 Task: Set the Tax Included "Use Global" Under New Vendor in New Bill.
Action: Mouse moved to (94, 11)
Screenshot: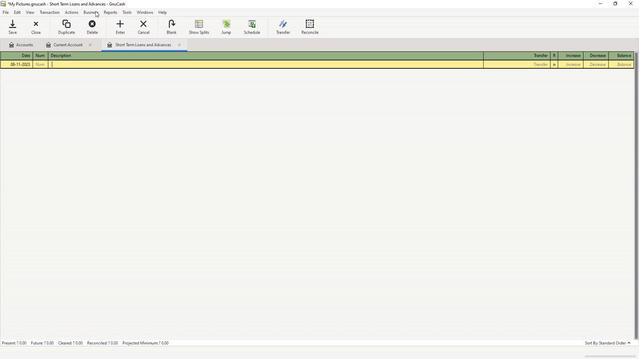 
Action: Mouse pressed left at (94, 11)
Screenshot: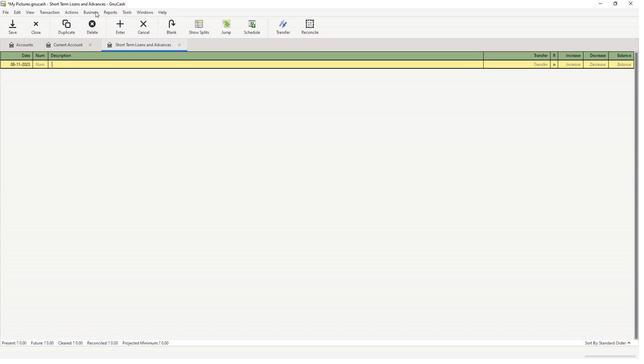 
Action: Mouse moved to (105, 32)
Screenshot: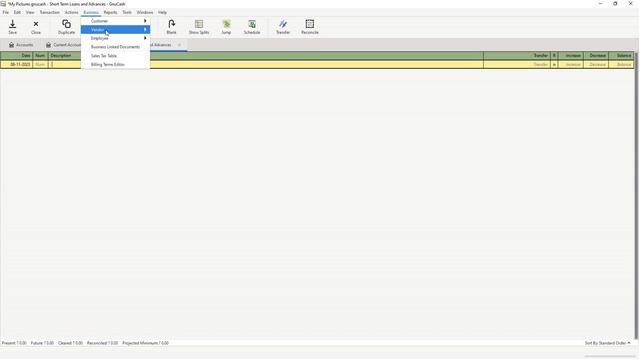
Action: Mouse pressed left at (105, 32)
Screenshot: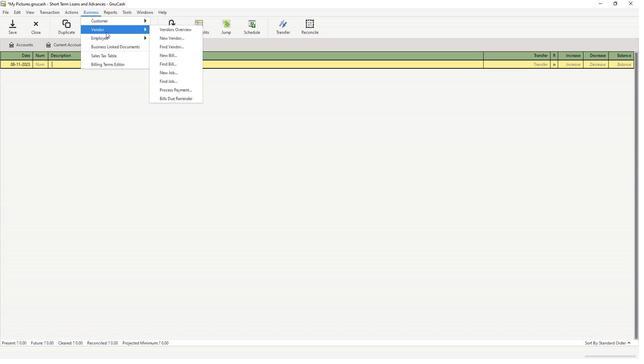 
Action: Mouse moved to (170, 55)
Screenshot: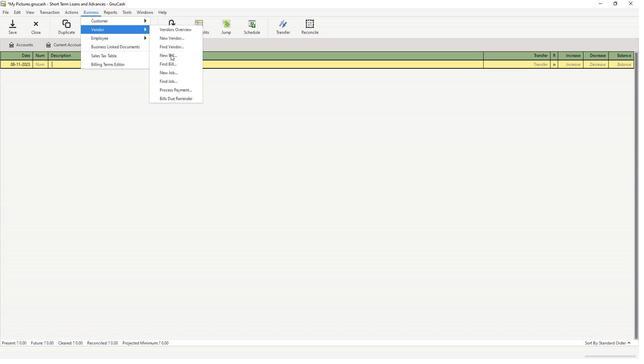 
Action: Mouse pressed left at (170, 55)
Screenshot: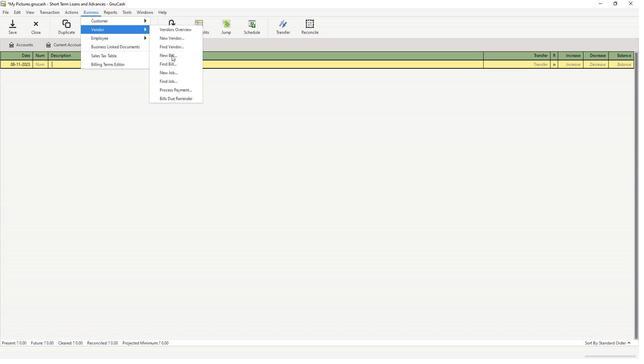 
Action: Mouse moved to (360, 172)
Screenshot: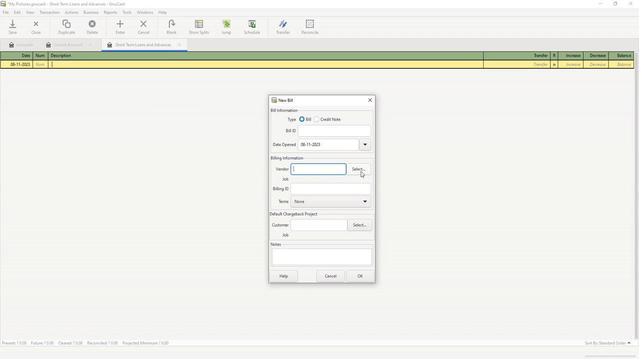 
Action: Mouse pressed left at (360, 172)
Screenshot: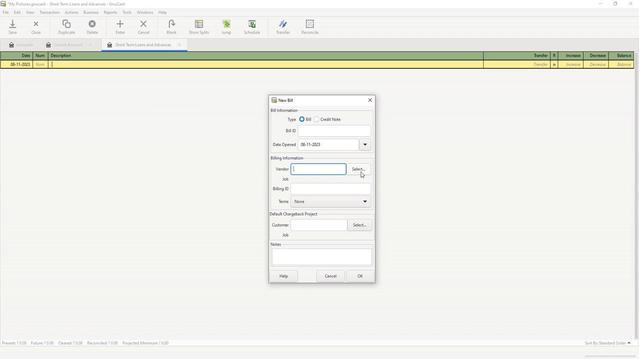 
Action: Mouse moved to (344, 235)
Screenshot: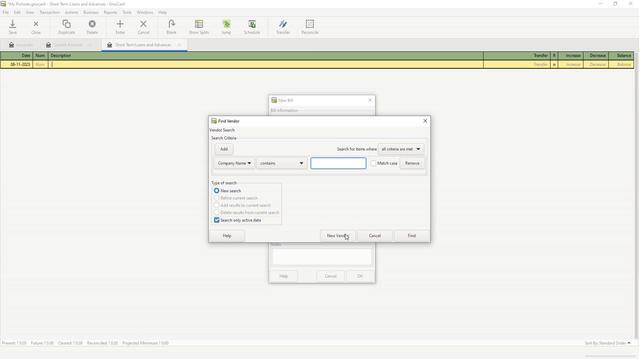 
Action: Mouse pressed left at (344, 235)
Screenshot: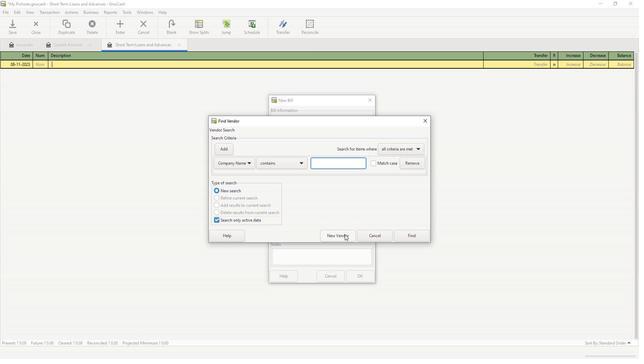 
Action: Mouse moved to (317, 100)
Screenshot: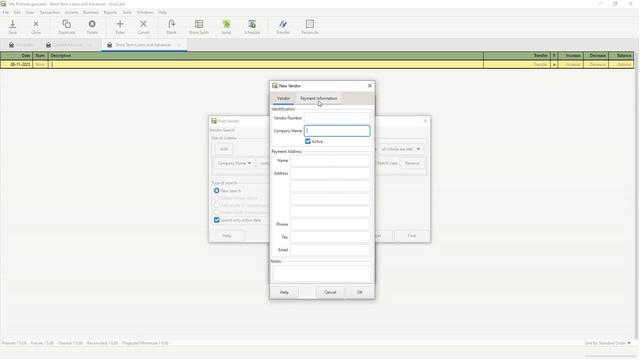 
Action: Mouse pressed left at (317, 100)
Screenshot: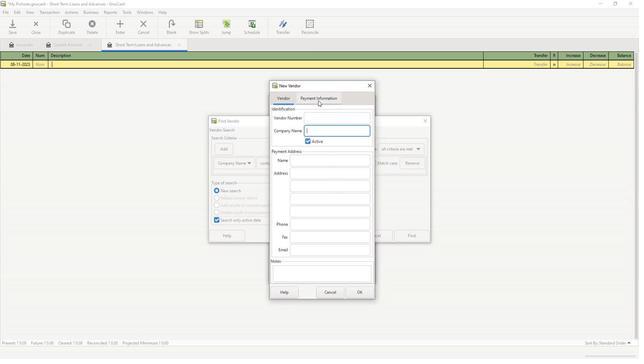 
Action: Mouse moved to (347, 144)
Screenshot: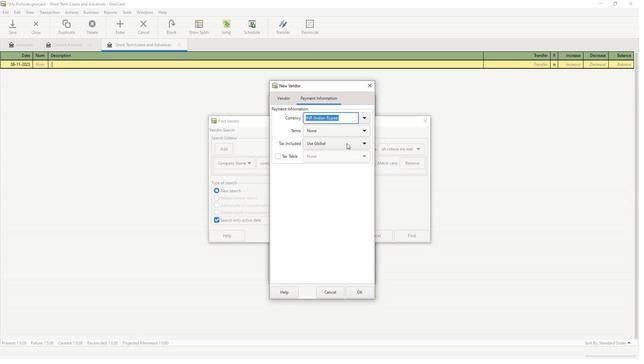 
Action: Mouse pressed left at (347, 144)
Screenshot: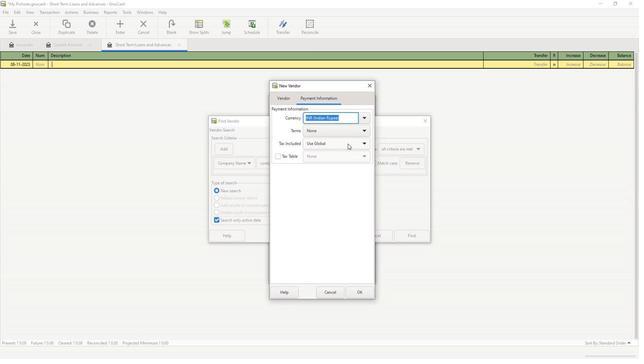 
Action: Mouse moved to (340, 142)
Screenshot: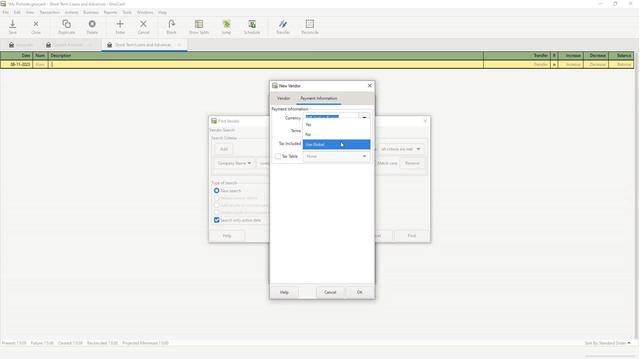 
Action: Mouse pressed left at (340, 142)
Screenshot: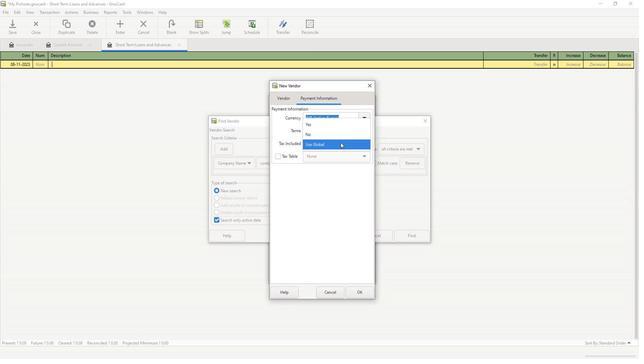 
Action: Mouse moved to (360, 291)
Screenshot: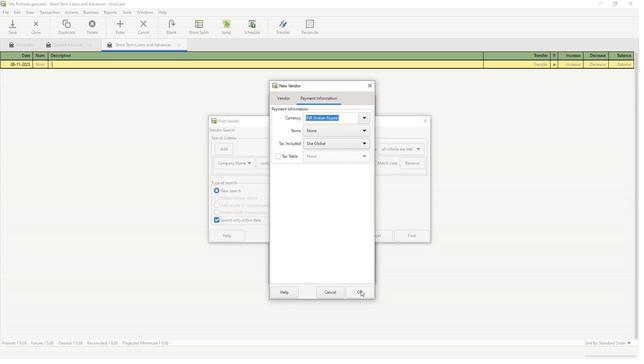 
